 Task: Move the task Create a feature to track app usage and generate analytics reports to the section To-Do in the project TrueNorth and sort the tasks in the project by Assignee in Ascending order.
Action: Mouse moved to (78, 301)
Screenshot: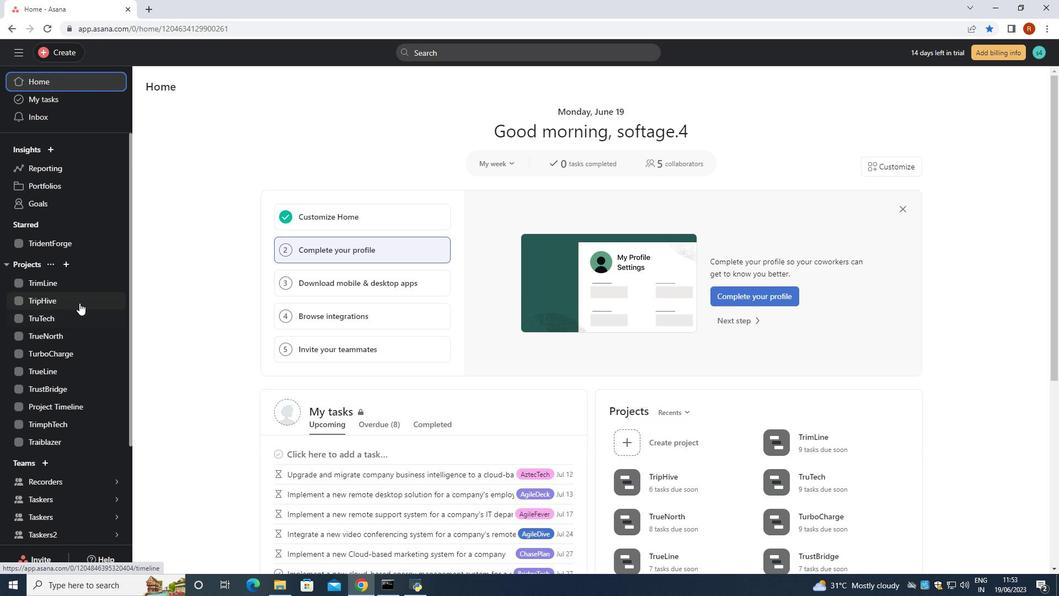 
Action: Mouse scrolled (78, 302) with delta (0, 0)
Screenshot: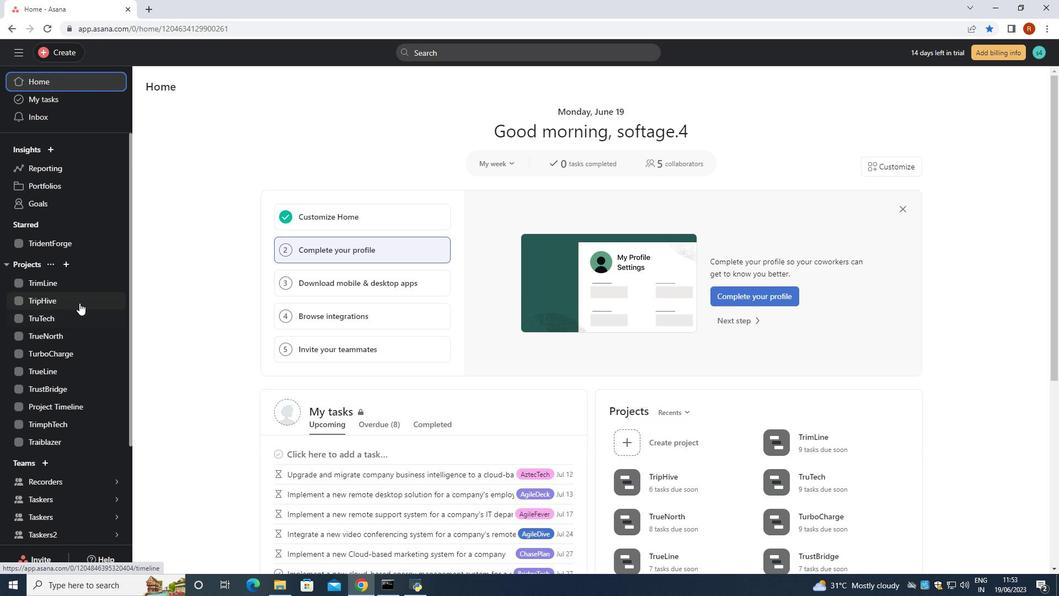 
Action: Mouse scrolled (78, 302) with delta (0, 0)
Screenshot: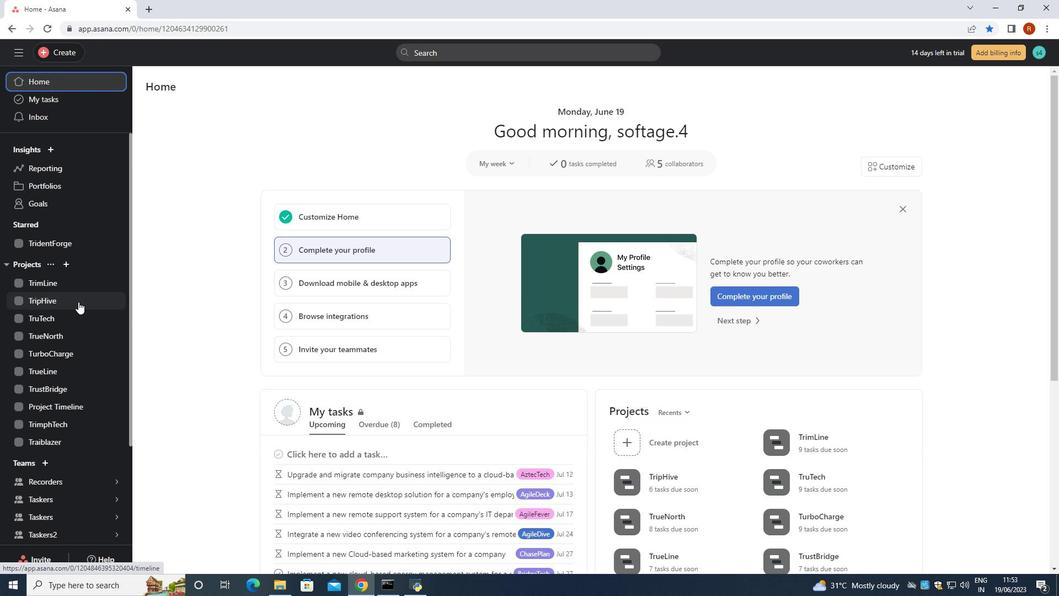 
Action: Mouse moved to (59, 336)
Screenshot: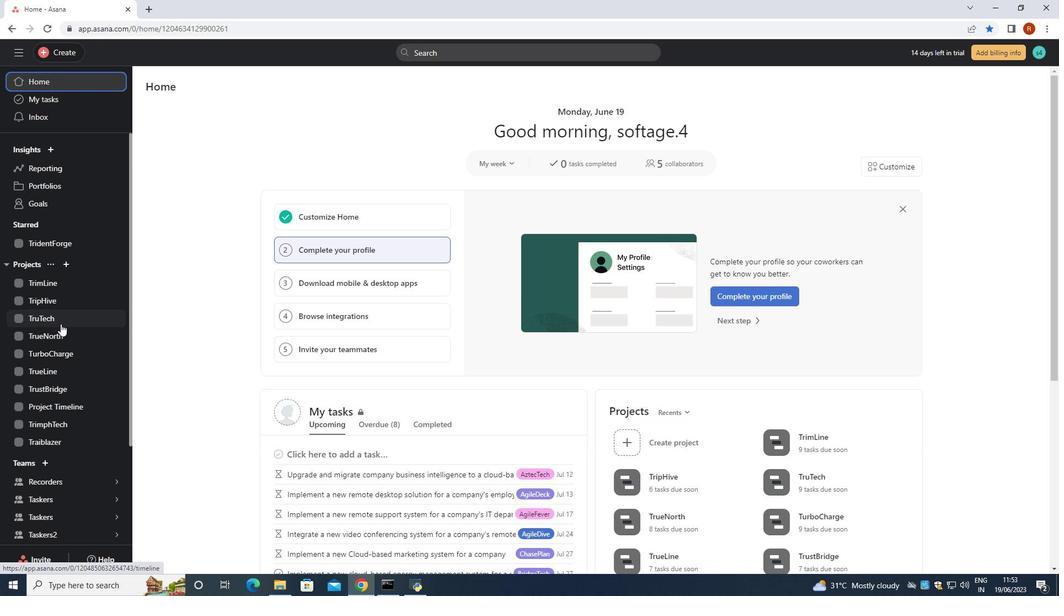 
Action: Mouse pressed left at (59, 336)
Screenshot: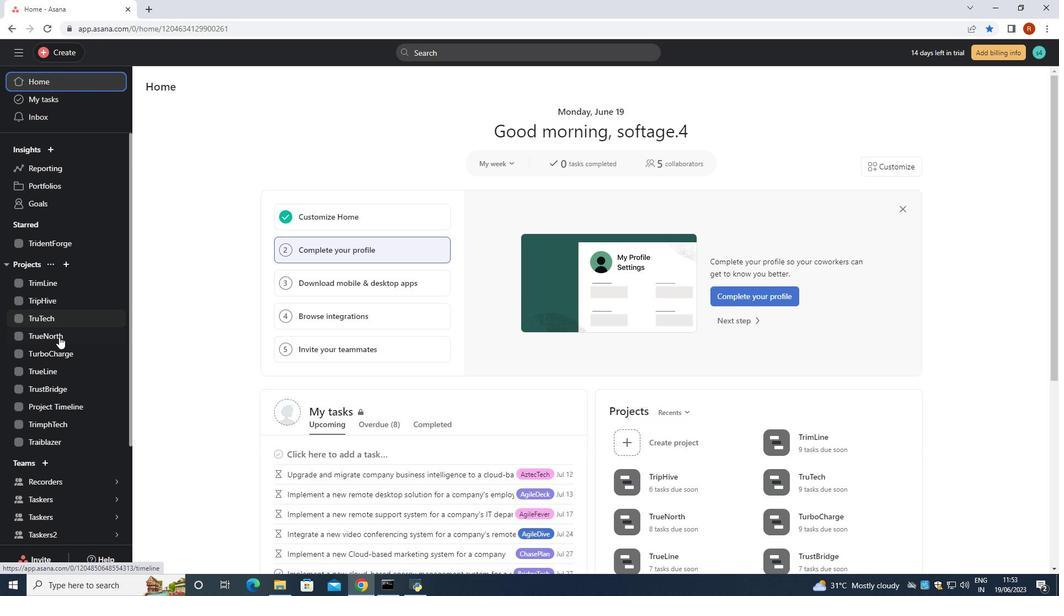 
Action: Mouse moved to (413, 266)
Screenshot: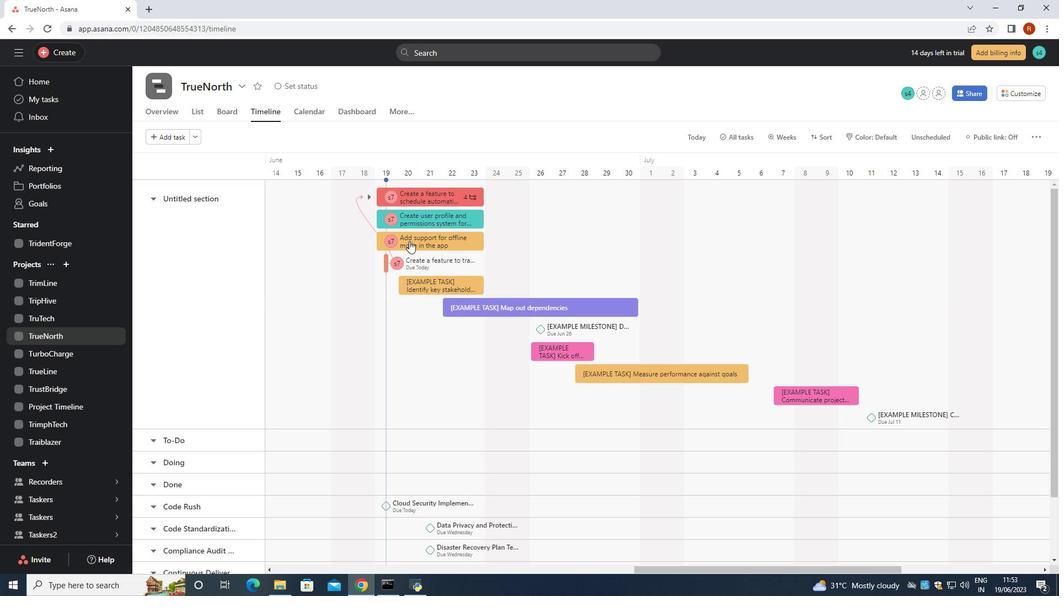
Action: Mouse pressed left at (413, 266)
Screenshot: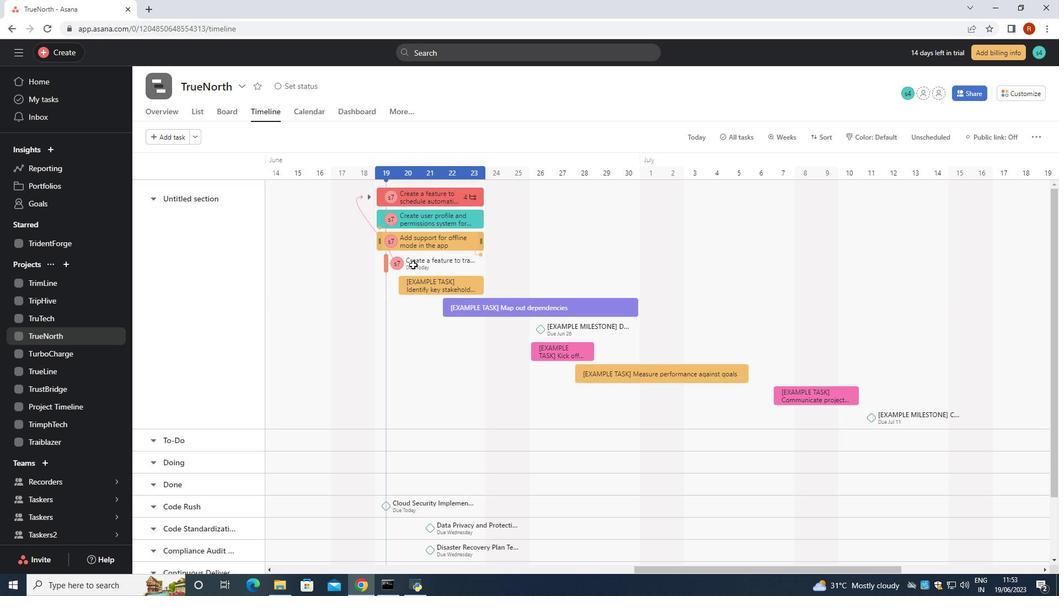 
Action: Mouse moved to (846, 264)
Screenshot: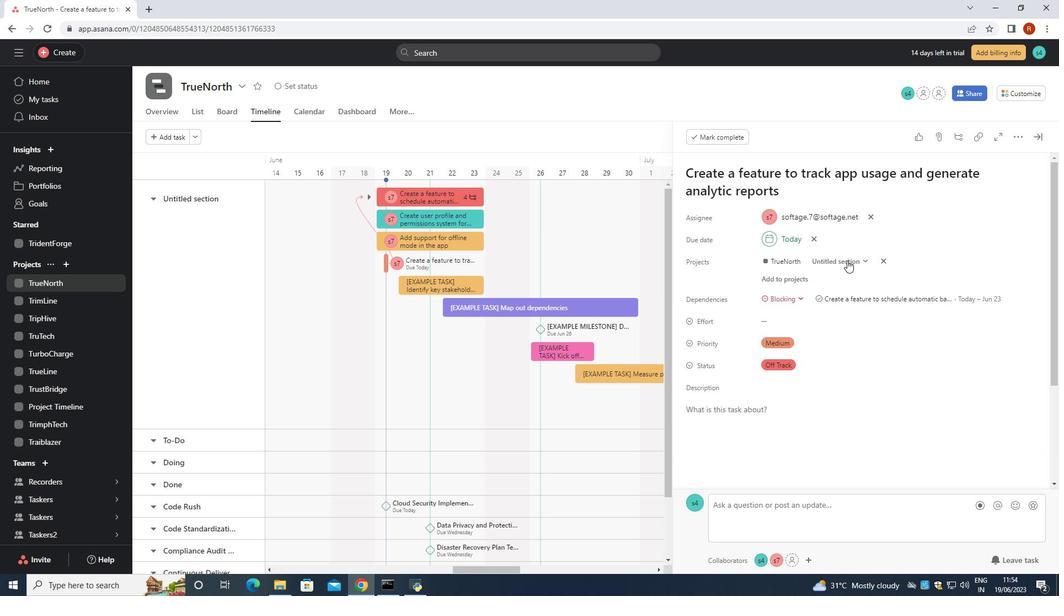 
Action: Mouse pressed left at (846, 264)
Screenshot: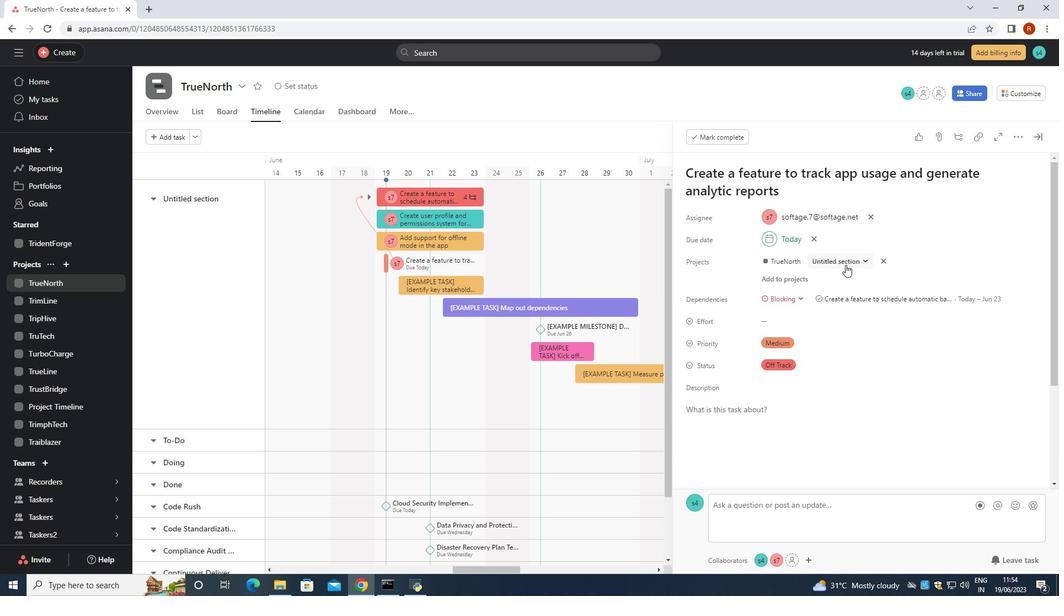 
Action: Mouse moved to (808, 302)
Screenshot: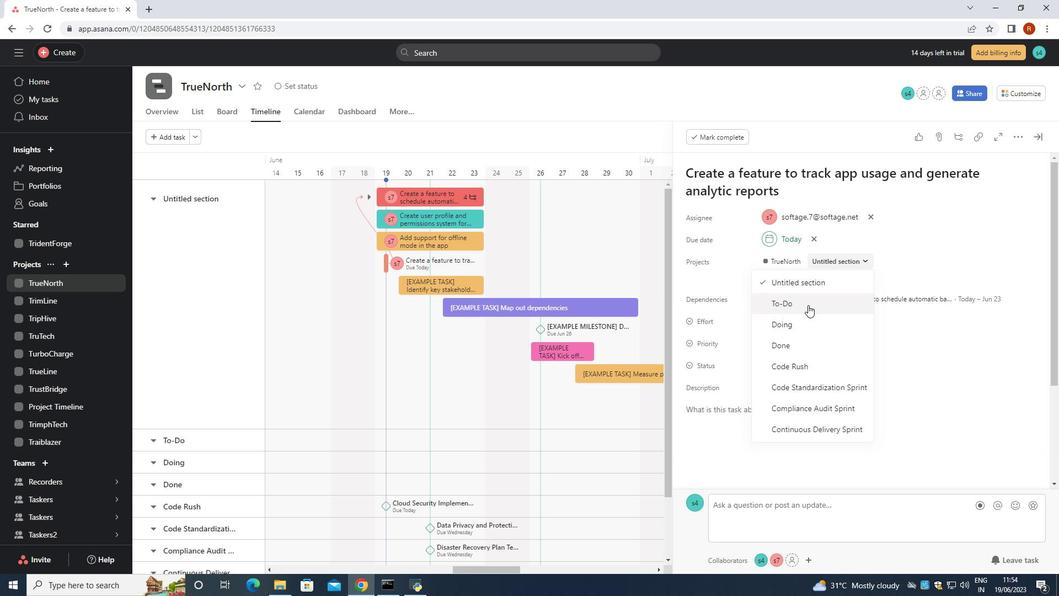 
Action: Mouse pressed left at (808, 302)
Screenshot: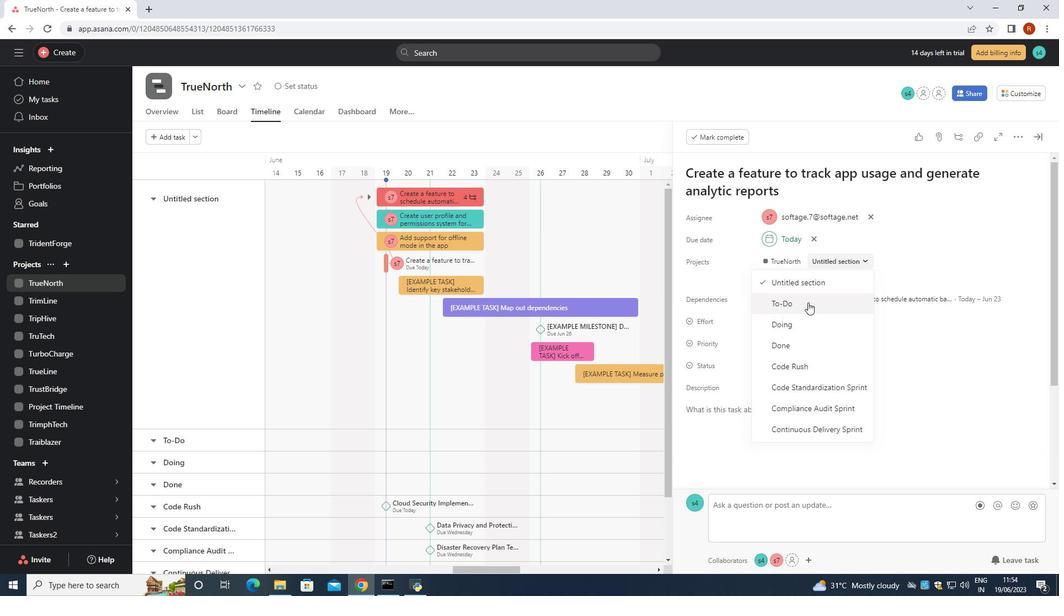 
Action: Mouse moved to (1034, 133)
Screenshot: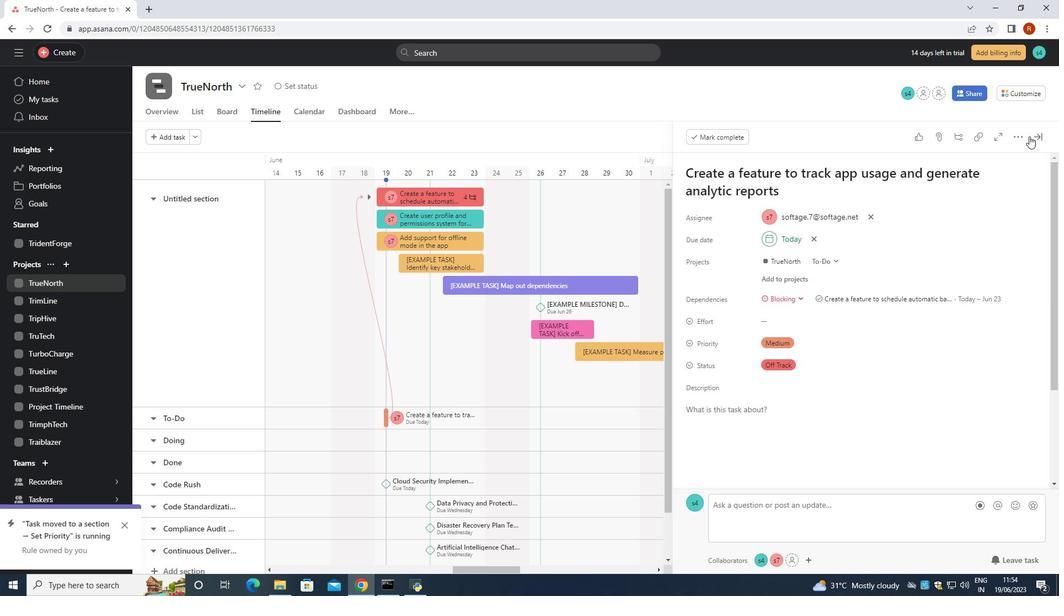 
Action: Mouse pressed left at (1034, 133)
Screenshot: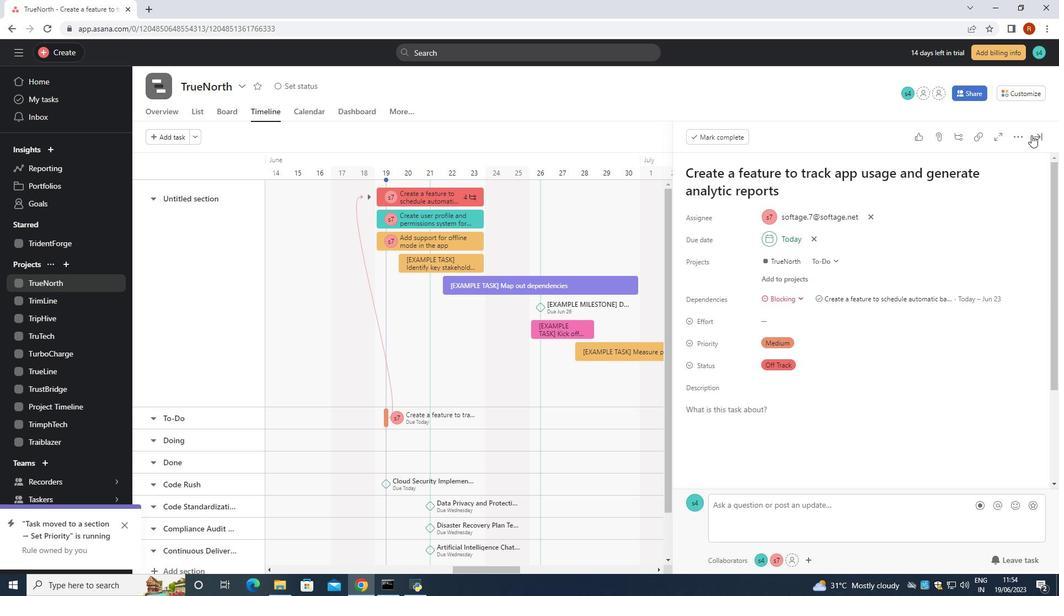 
Action: Mouse moved to (827, 131)
Screenshot: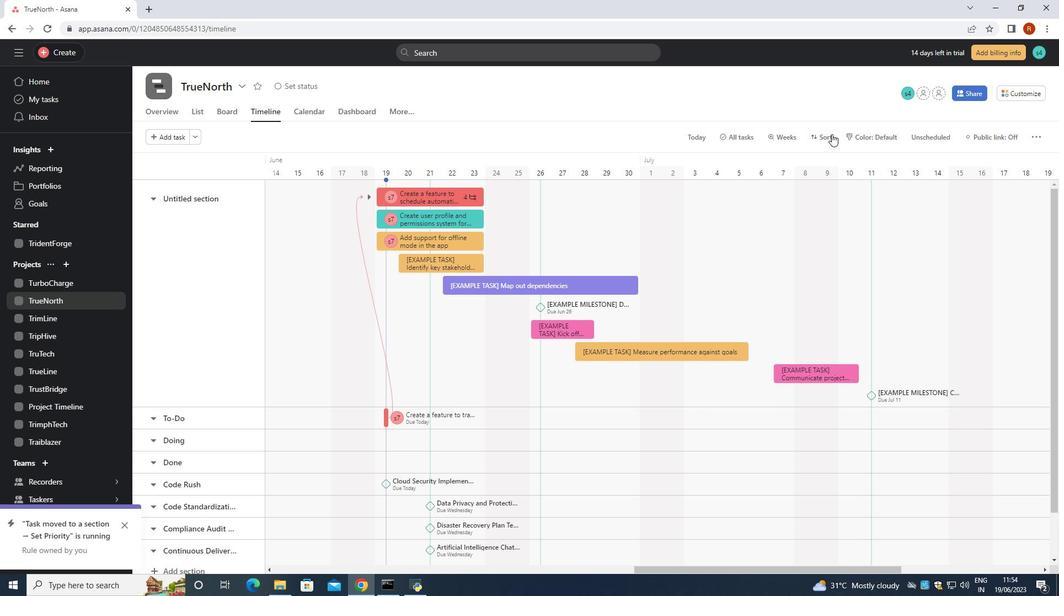 
Action: Mouse pressed left at (827, 131)
Screenshot: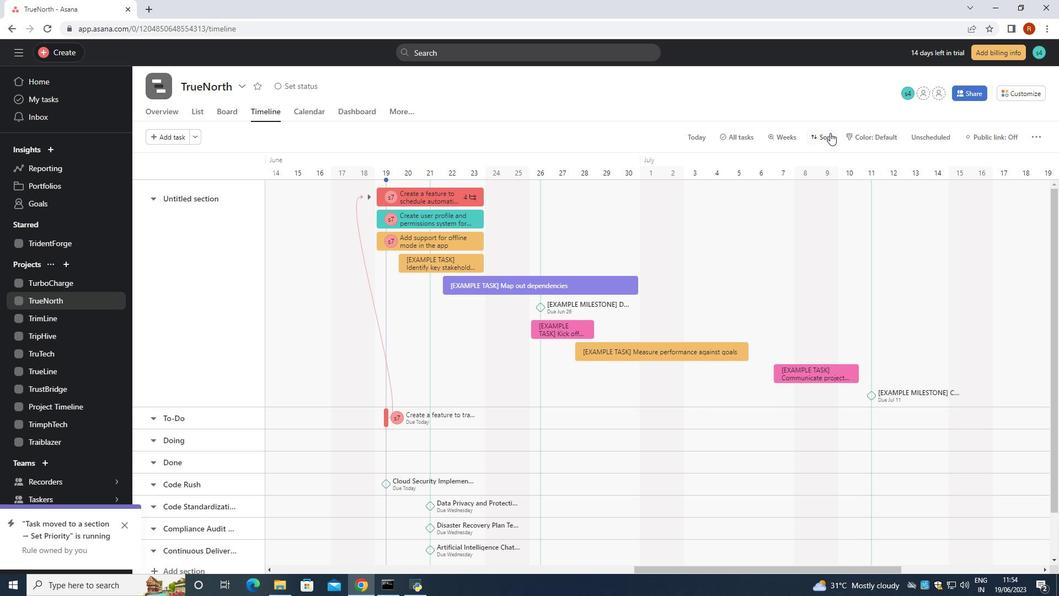 
Action: Mouse moved to (833, 213)
Screenshot: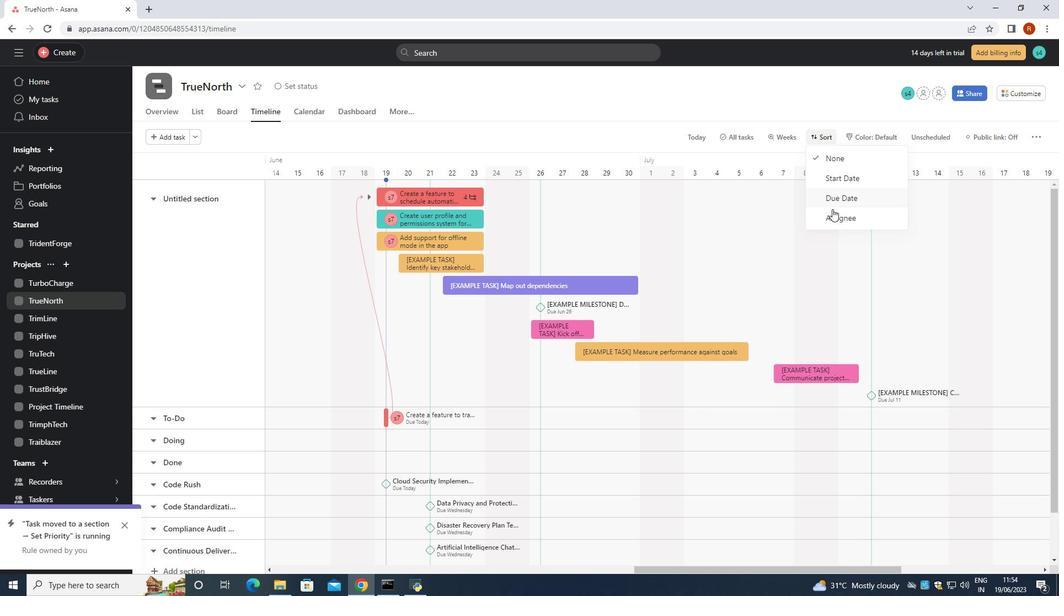 
Action: Mouse pressed left at (833, 213)
Screenshot: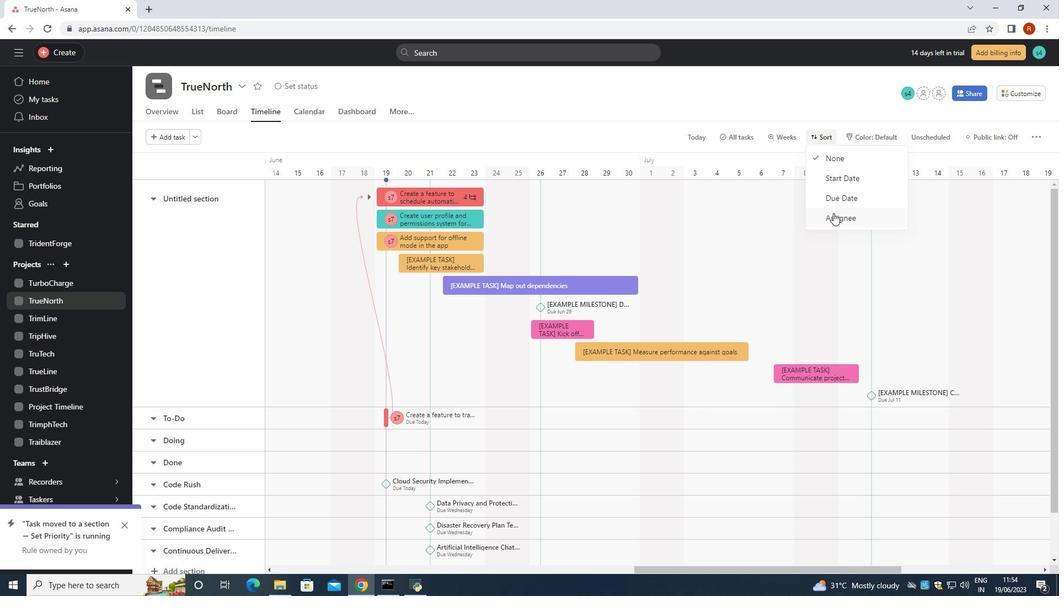 
Action: Mouse moved to (198, 114)
Screenshot: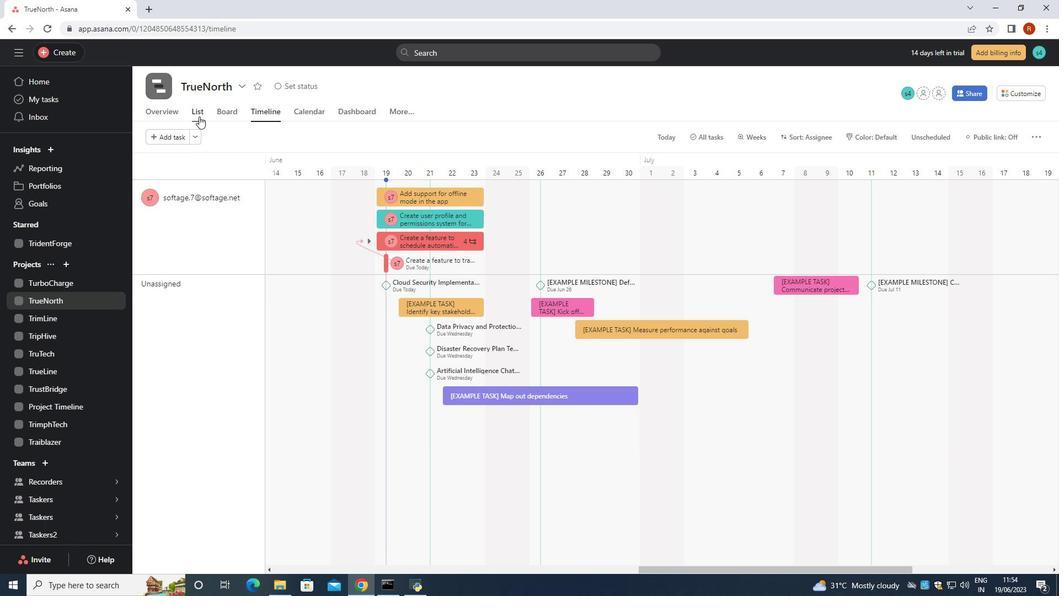 
Action: Mouse pressed left at (198, 114)
Screenshot: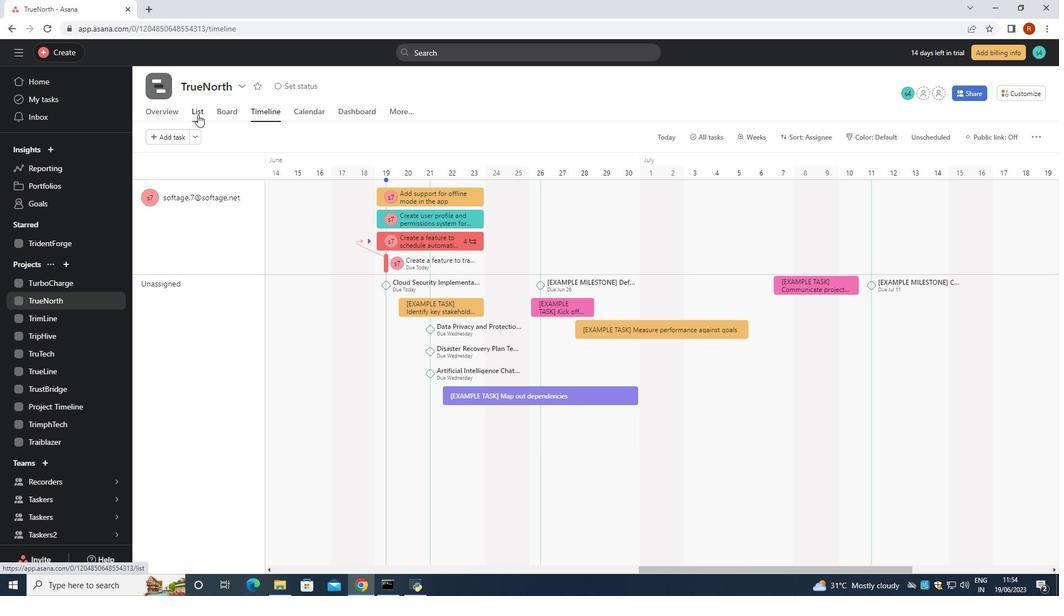 
Action: Mouse moved to (263, 139)
Screenshot: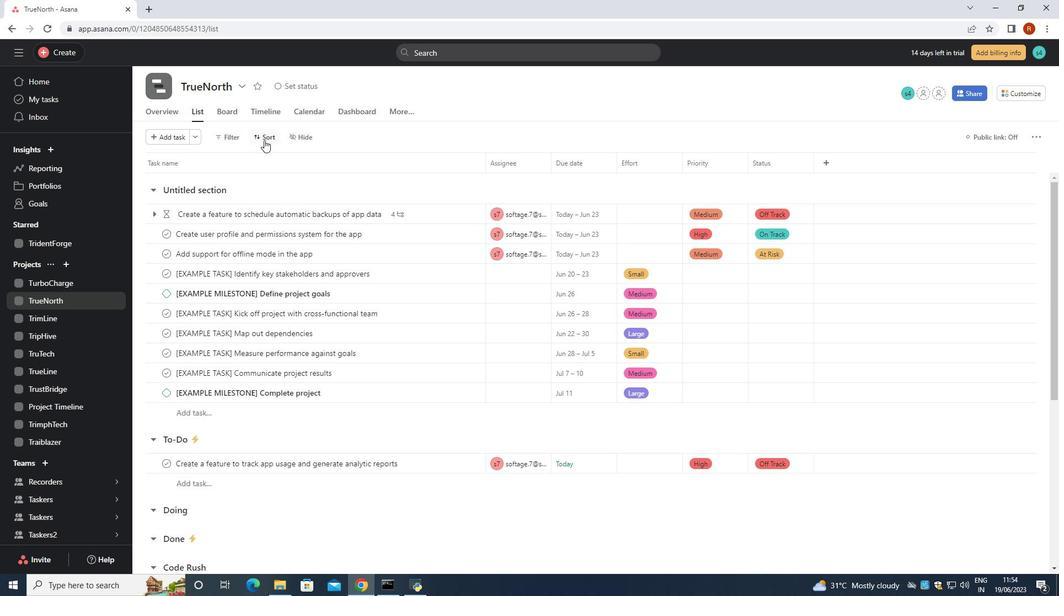 
Action: Mouse pressed left at (263, 139)
Screenshot: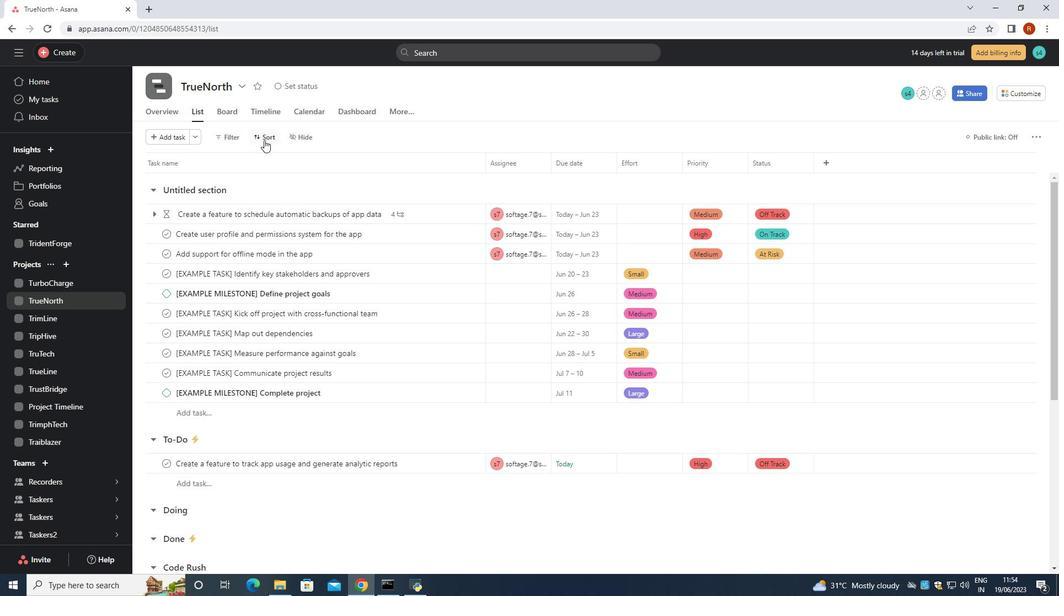 
Action: Mouse moved to (312, 268)
Screenshot: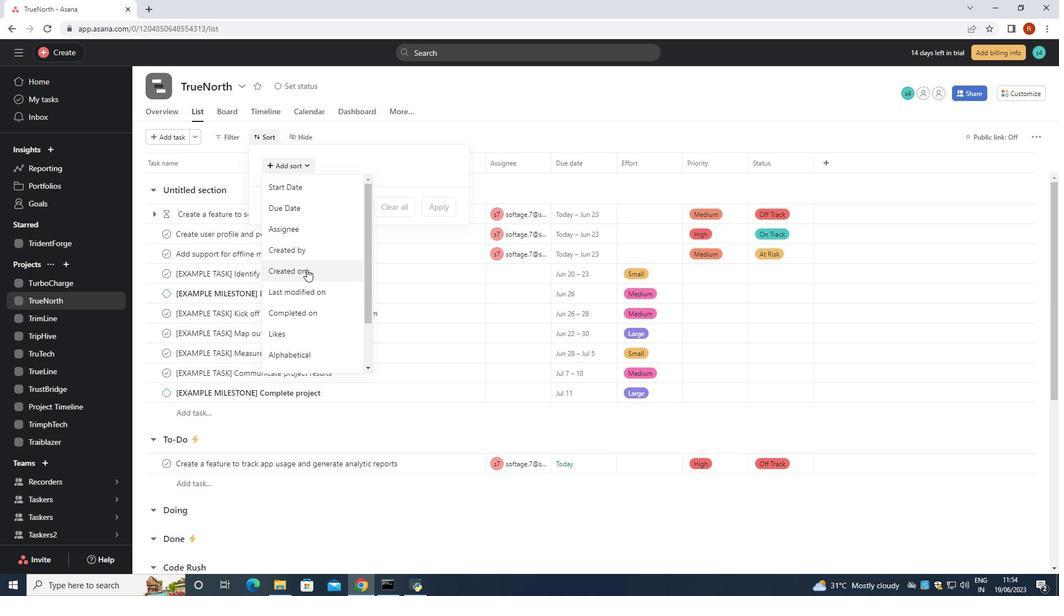 
Action: Mouse scrolled (312, 267) with delta (0, 0)
Screenshot: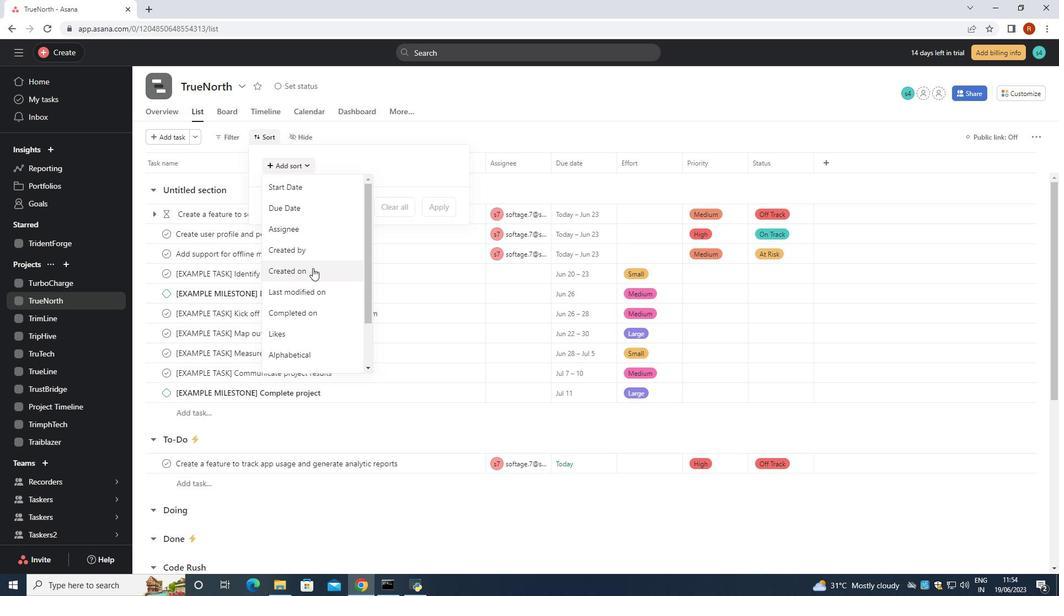 
Action: Mouse moved to (294, 303)
Screenshot: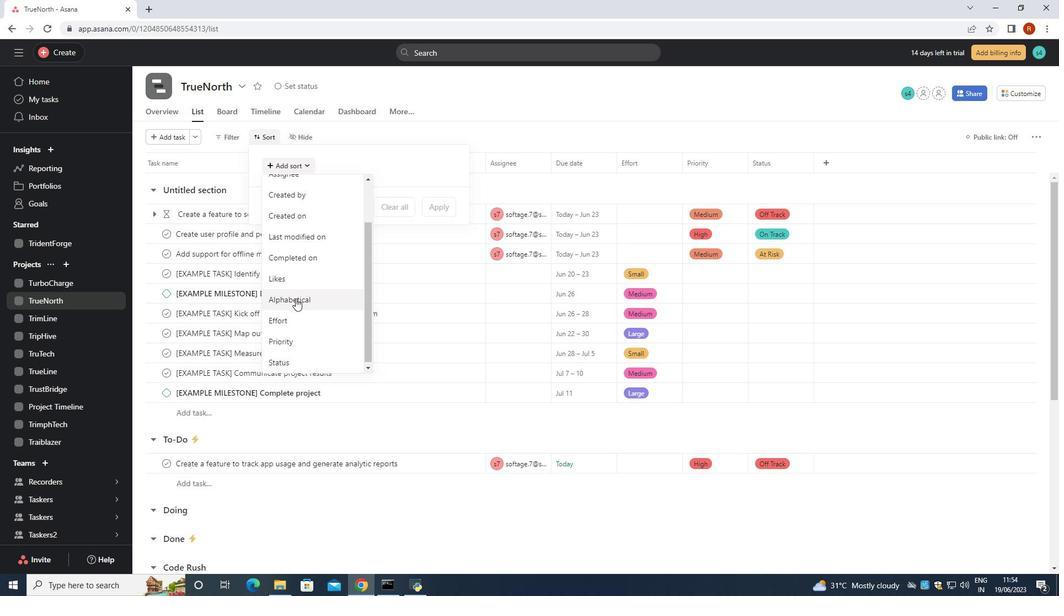 
Action: Mouse scrolled (294, 302) with delta (0, 0)
Screenshot: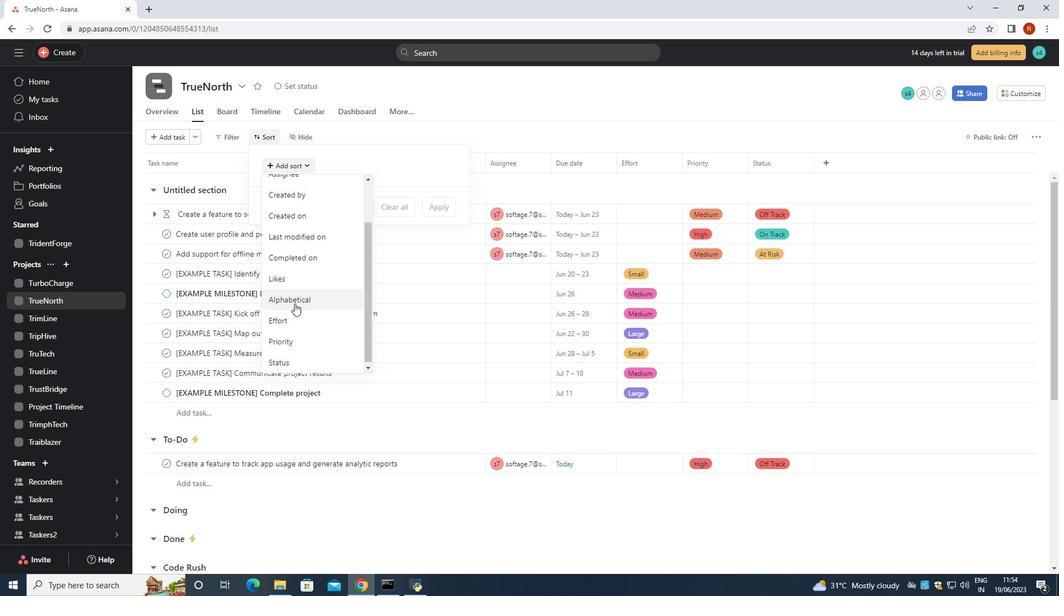 
Action: Mouse scrolled (294, 302) with delta (0, 0)
Screenshot: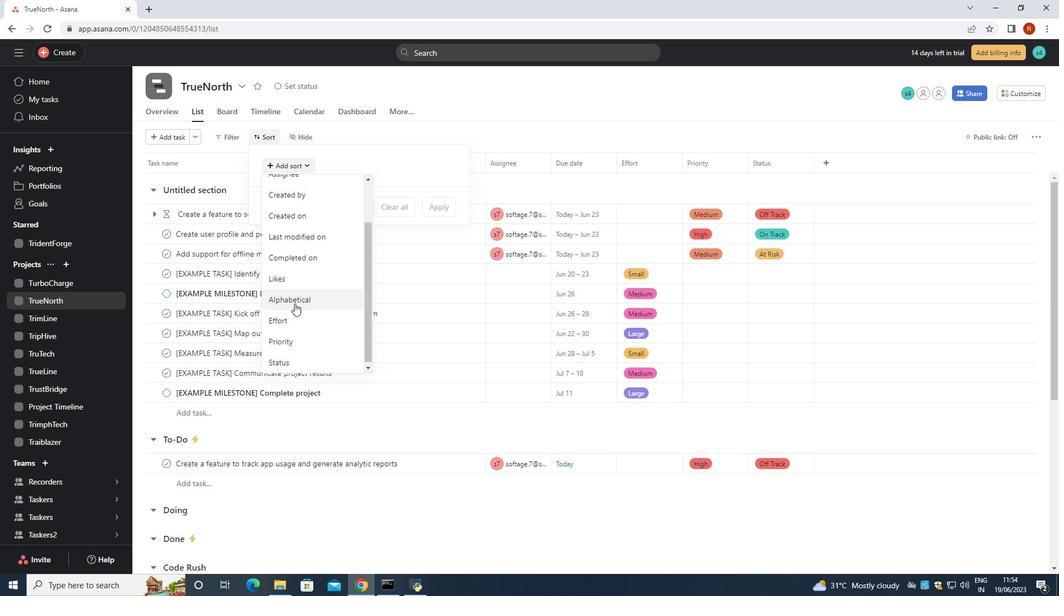 
Action: Mouse moved to (294, 303)
Screenshot: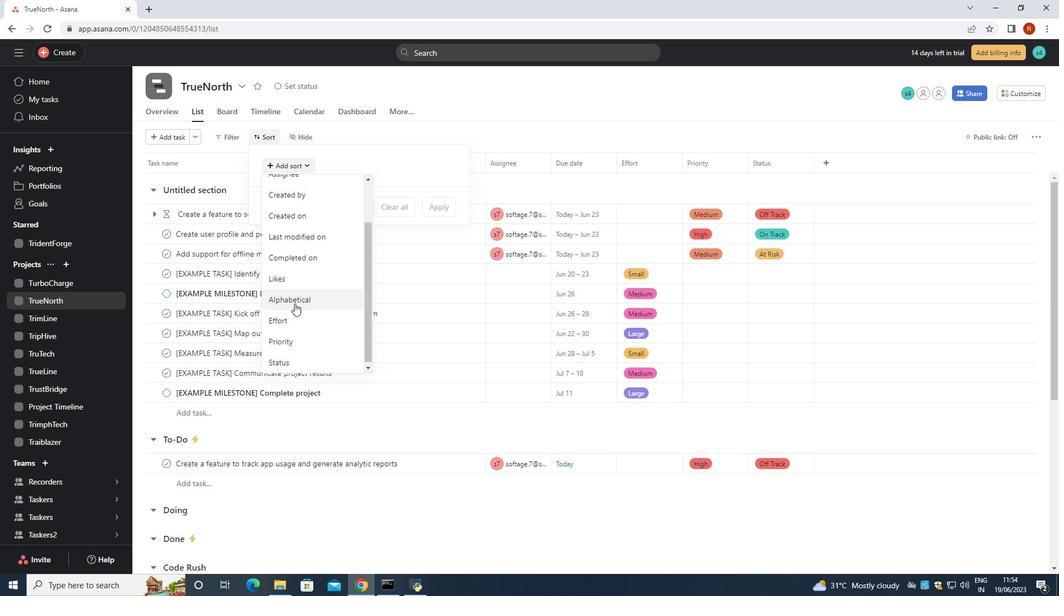 
Action: Mouse scrolled (294, 302) with delta (0, 0)
Screenshot: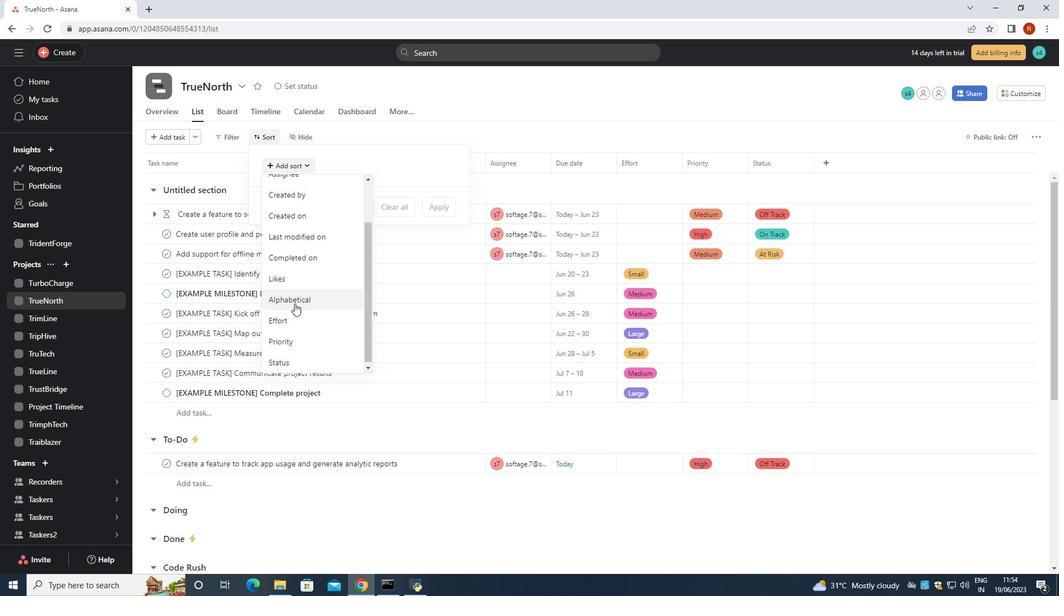 
Action: Mouse moved to (296, 296)
Screenshot: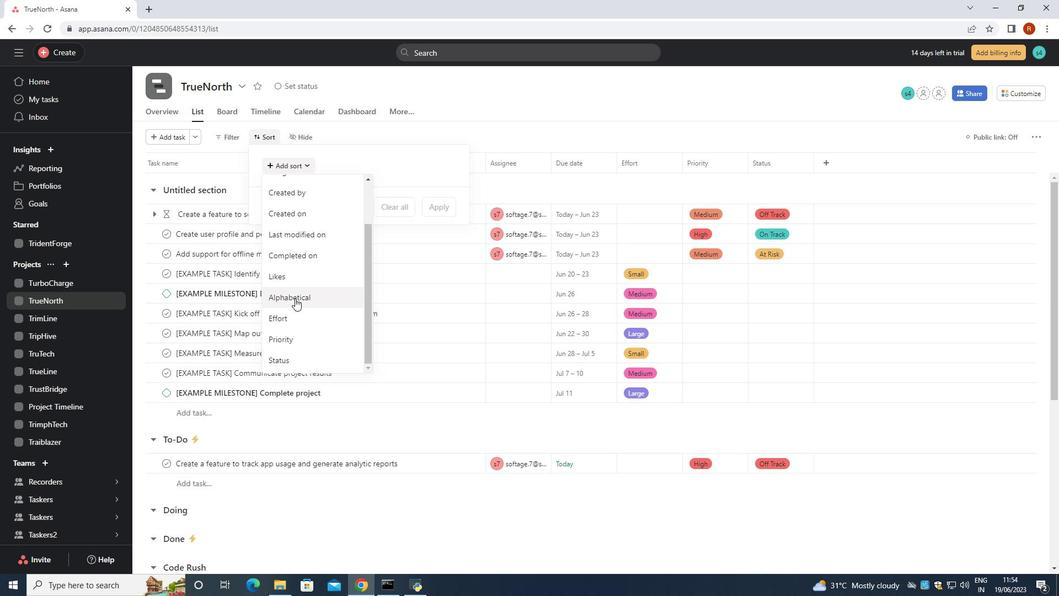 
Action: Mouse scrolled (296, 297) with delta (0, 0)
Screenshot: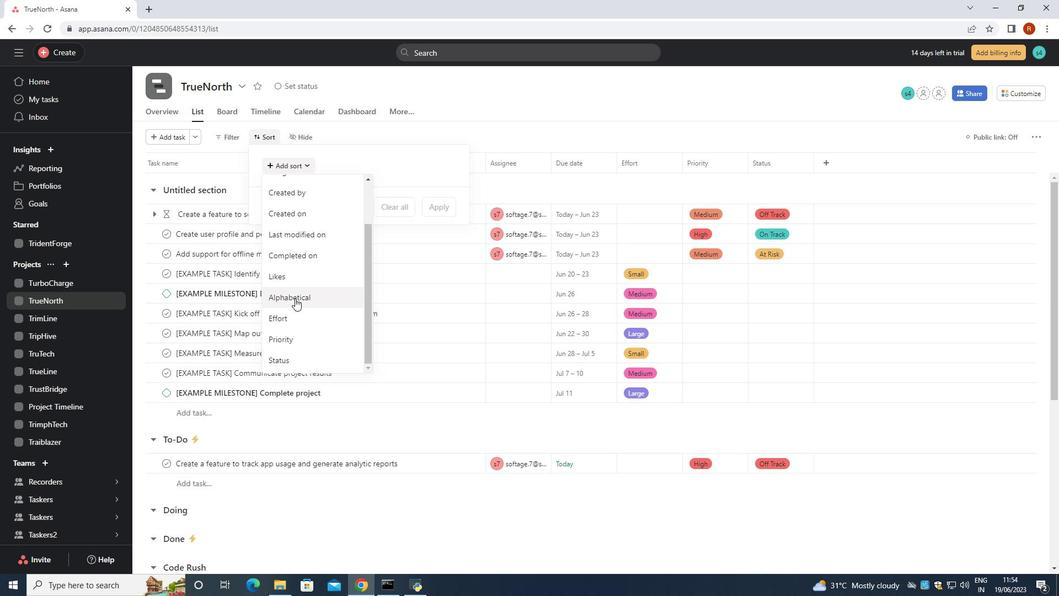 
Action: Mouse scrolled (296, 297) with delta (0, 0)
Screenshot: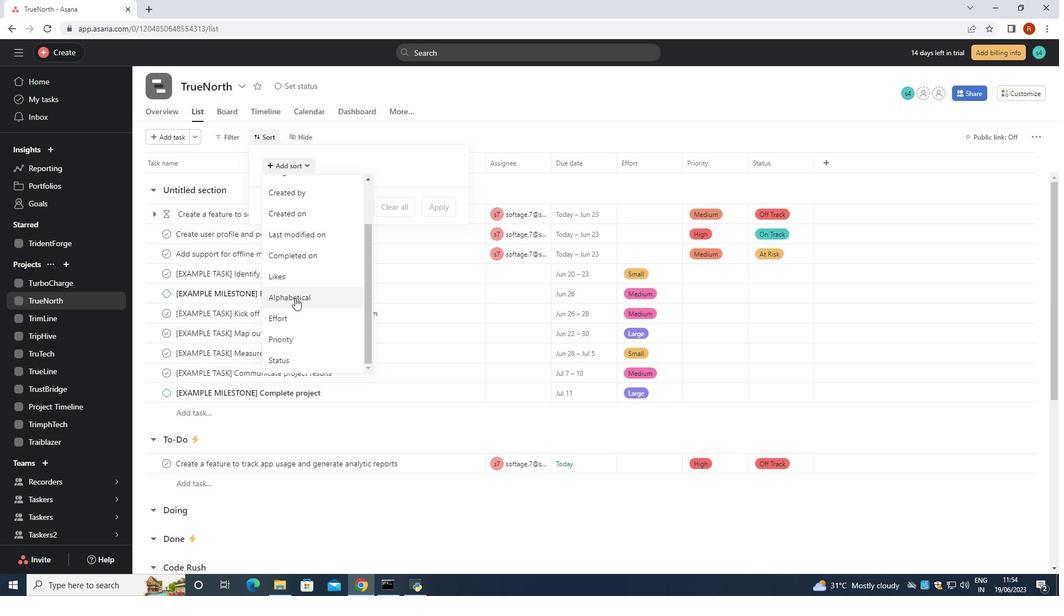 
Action: Mouse scrolled (296, 297) with delta (0, 0)
Screenshot: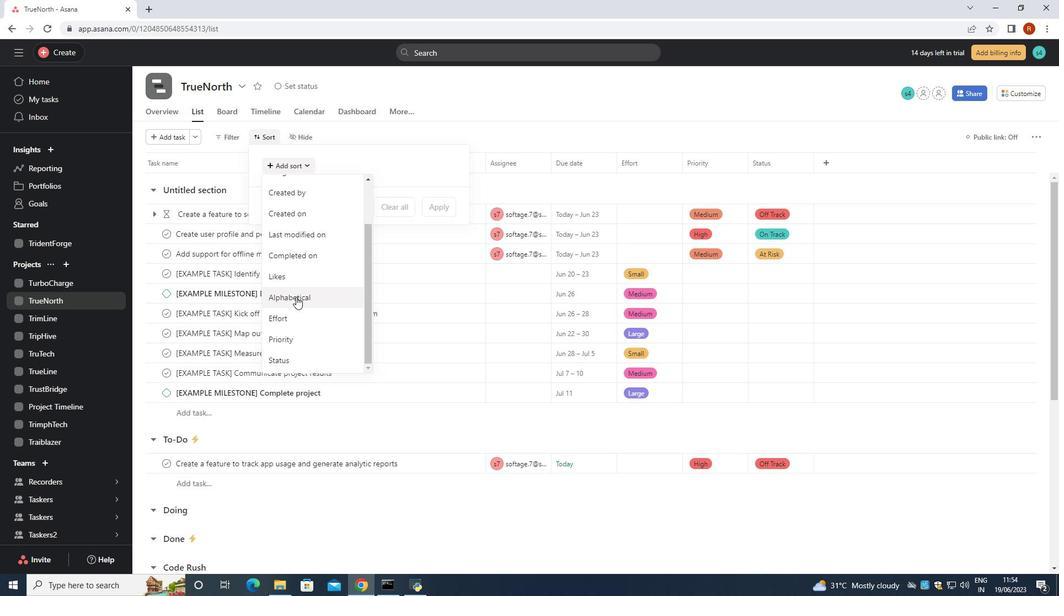 
Action: Mouse scrolled (296, 297) with delta (0, 0)
Screenshot: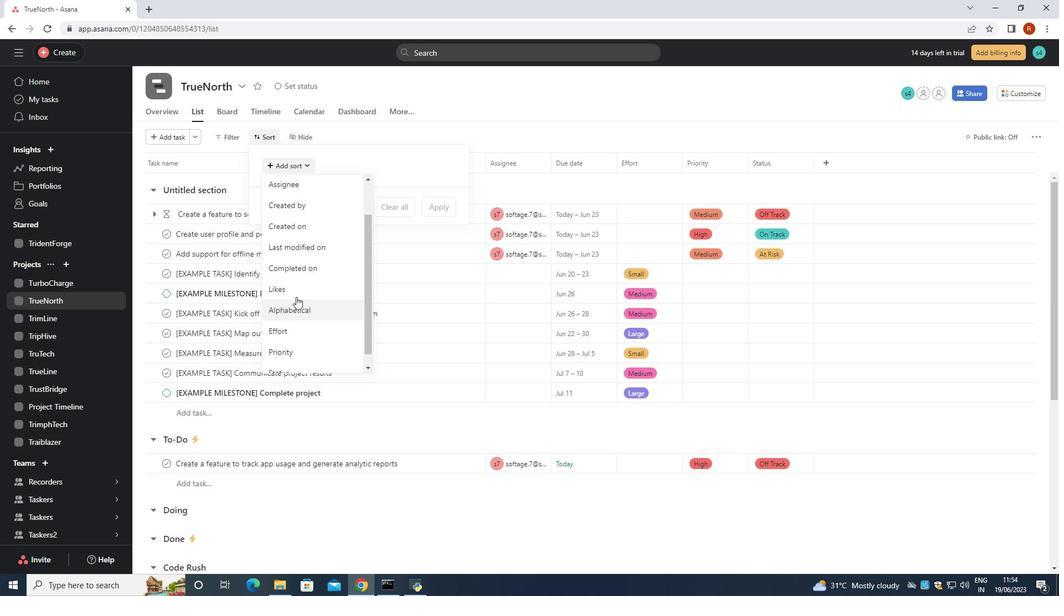 
Action: Mouse moved to (300, 229)
Screenshot: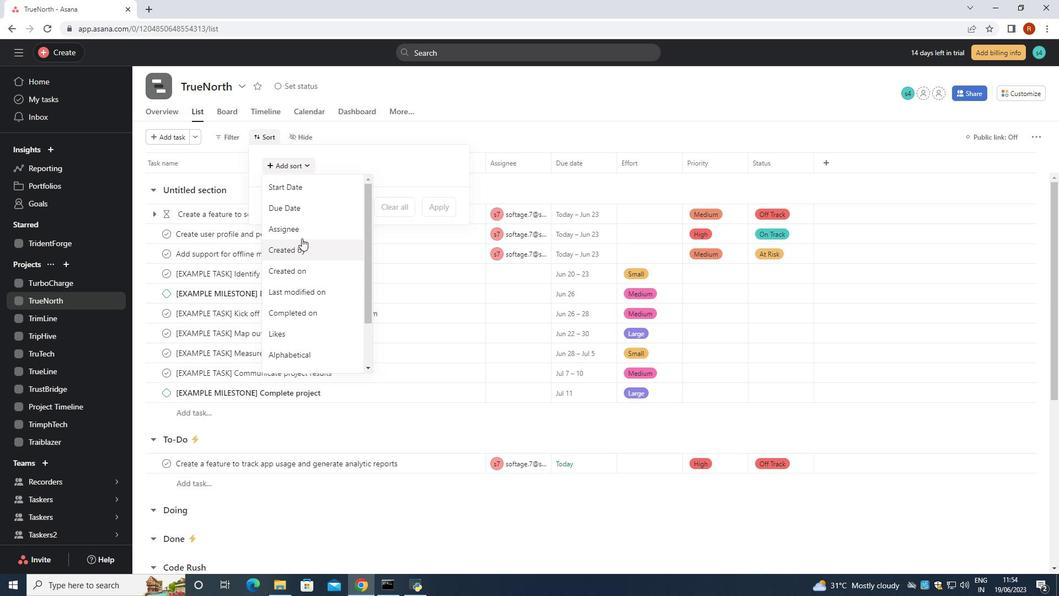 
Action: Mouse pressed left at (300, 229)
Screenshot: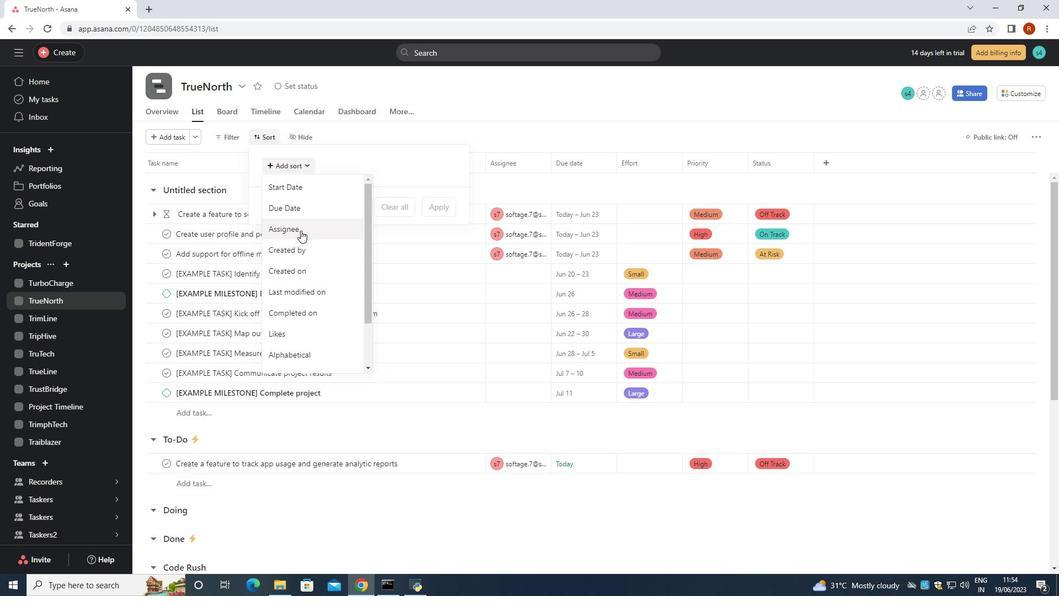 
Action: Mouse moved to (370, 184)
Screenshot: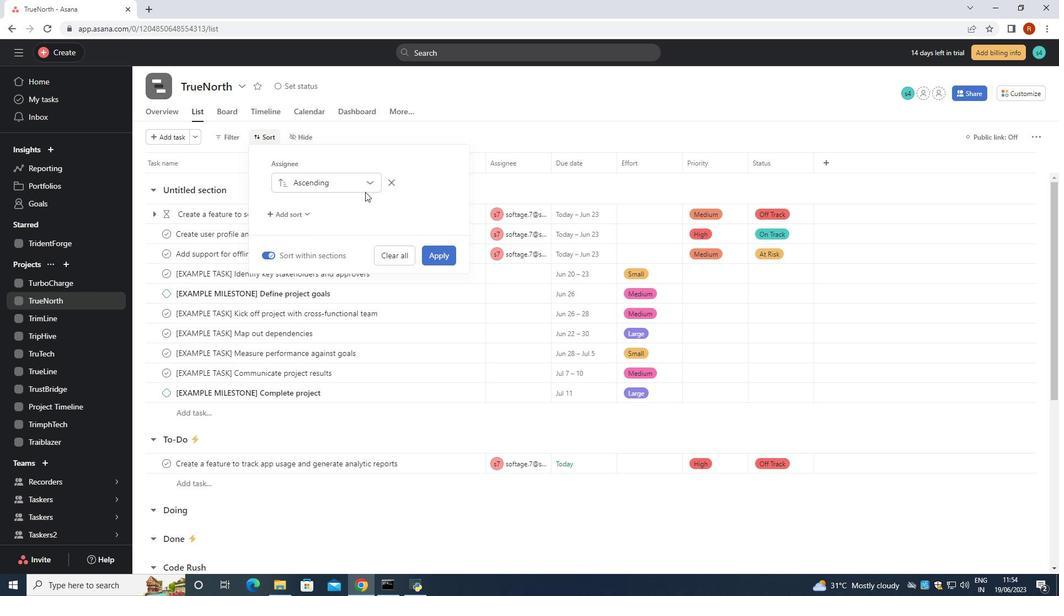 
Action: Mouse pressed left at (370, 184)
Screenshot: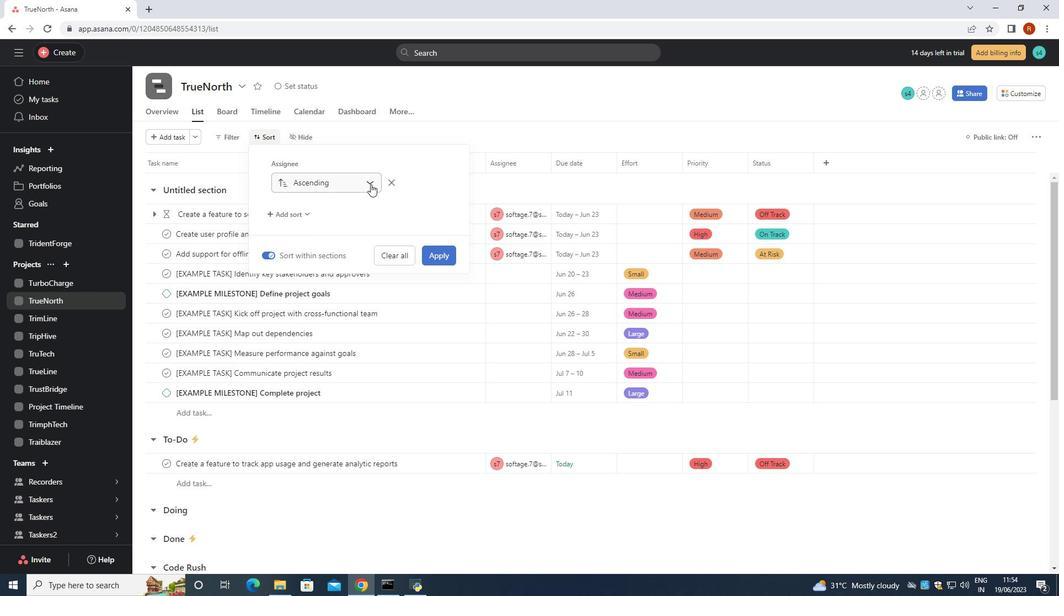 
Action: Mouse moved to (344, 210)
Screenshot: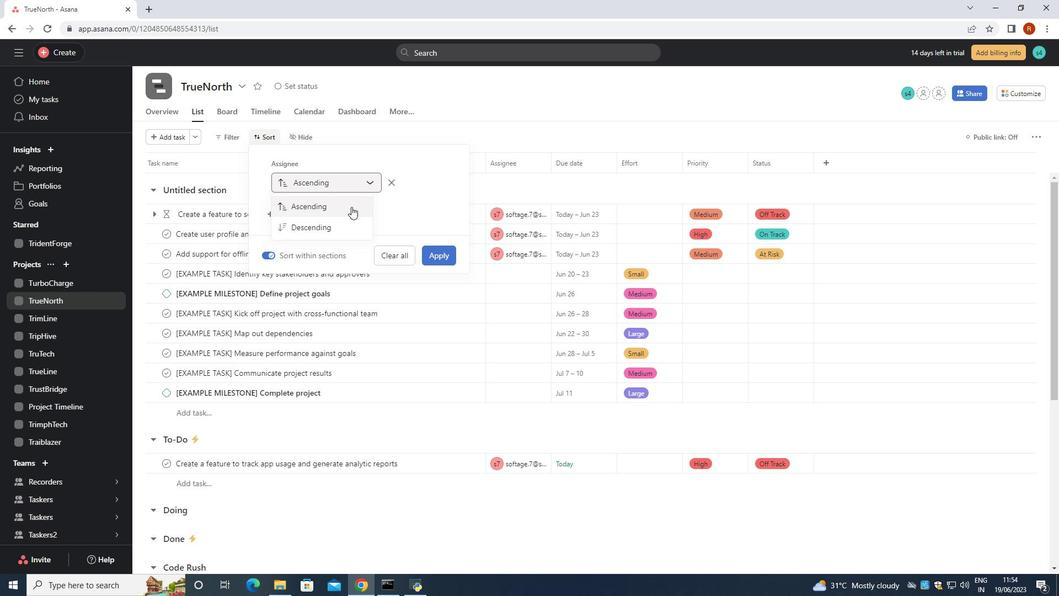 
Action: Mouse pressed left at (344, 210)
Screenshot: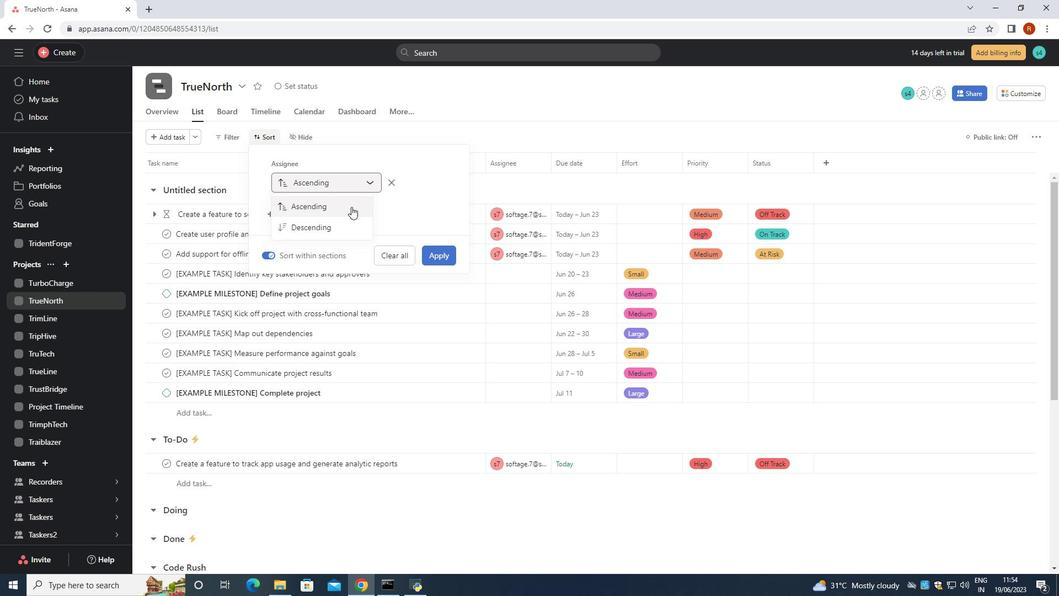 
Action: Mouse moved to (434, 253)
Screenshot: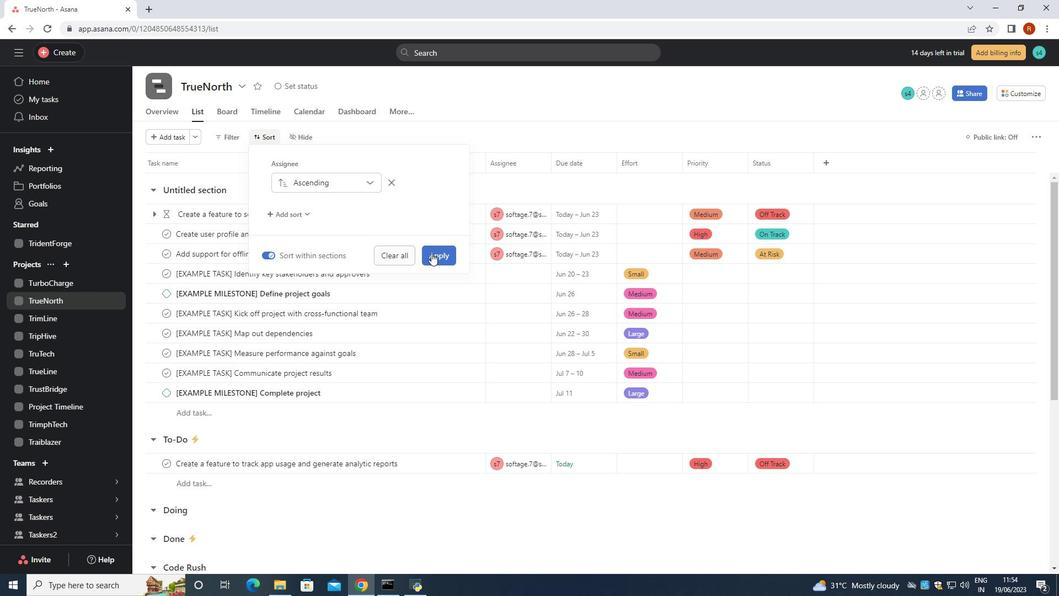 
Action: Mouse pressed left at (434, 253)
Screenshot: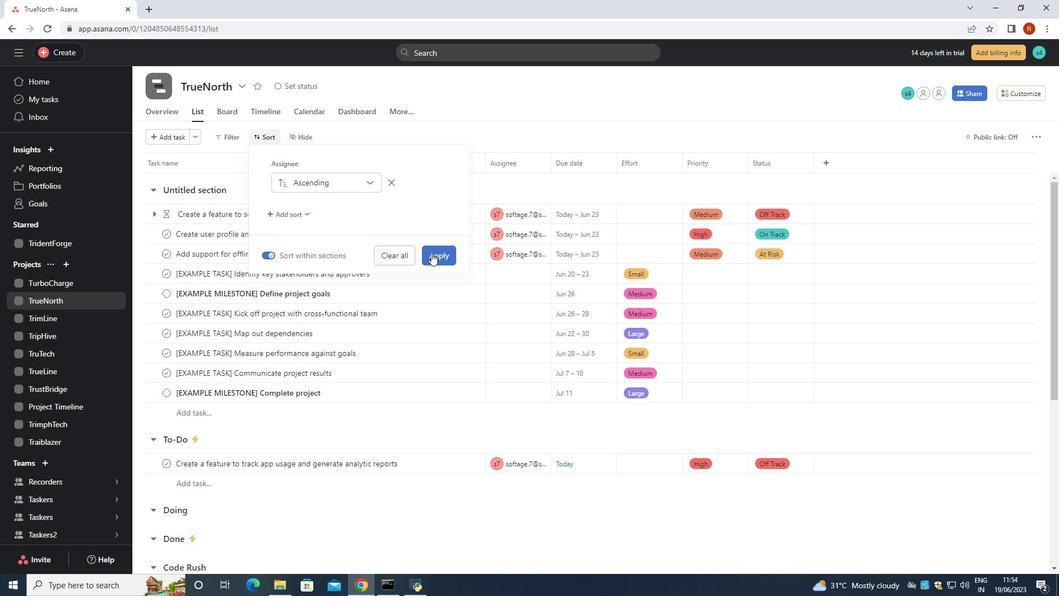 
Action: Mouse moved to (434, 253)
Screenshot: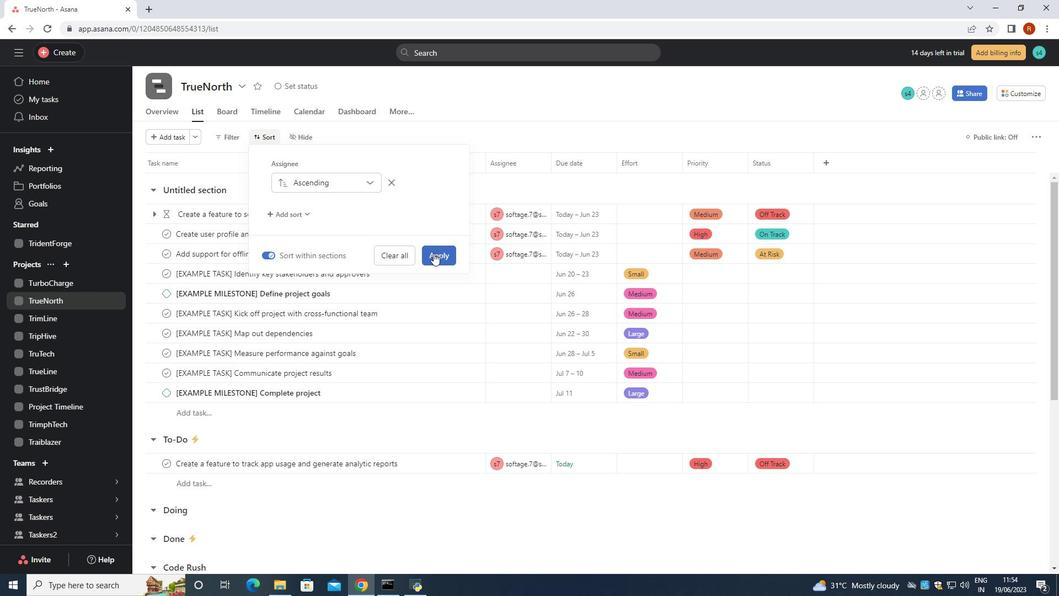 
